Task: Check your email for any notifications about work hours and verify your schedule in the calendar.
Action: Mouse moved to (16, 31)
Screenshot: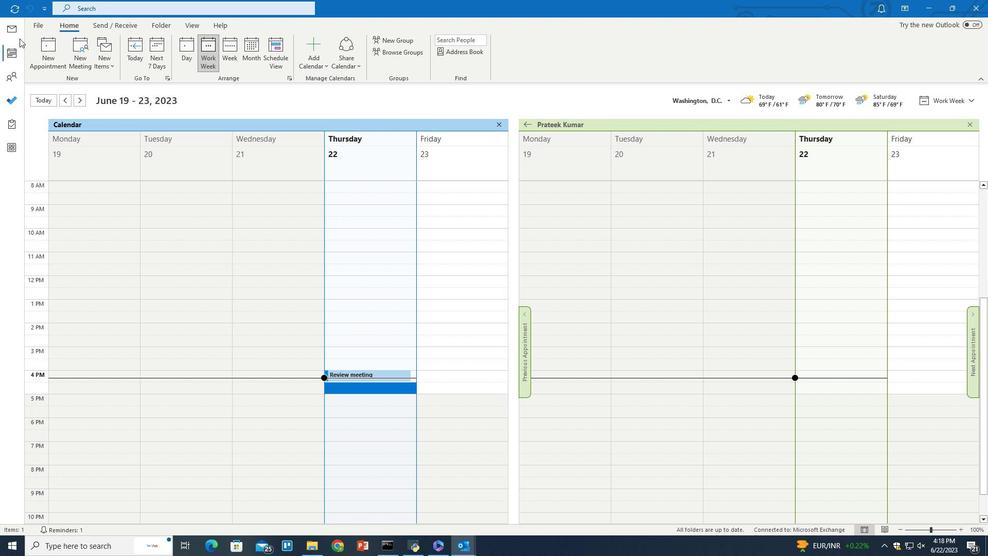
Action: Mouse pressed left at (16, 31)
Screenshot: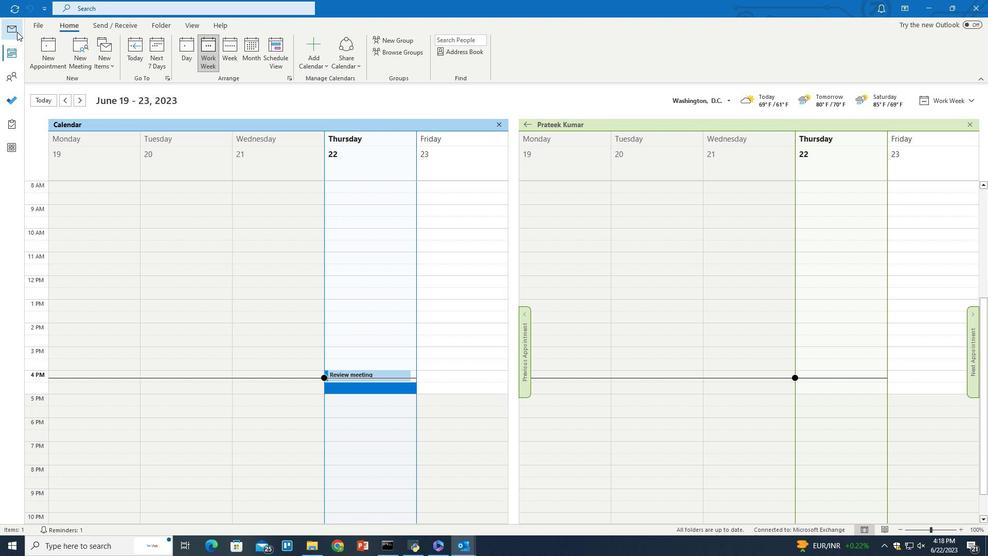 
Action: Mouse moved to (193, 23)
Screenshot: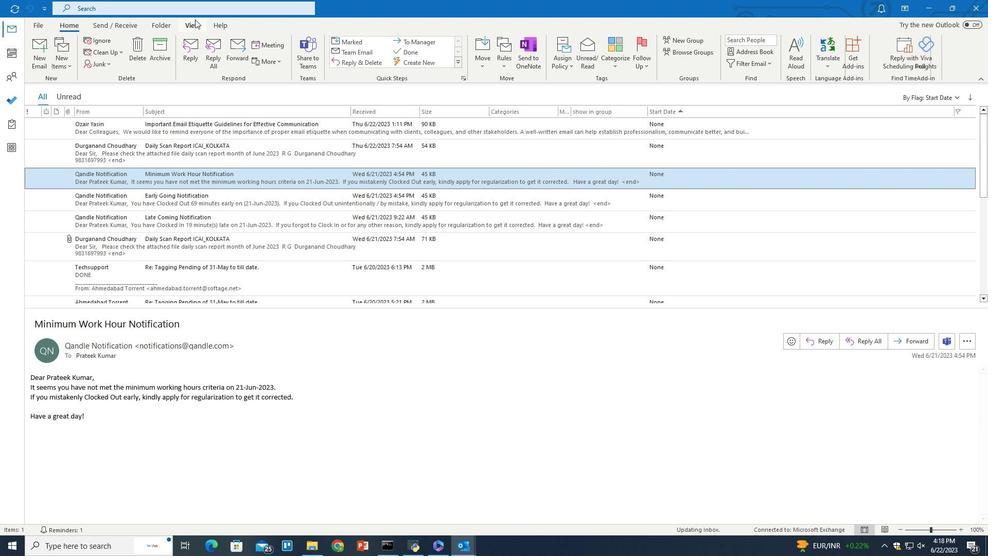 
Action: Mouse pressed left at (193, 23)
Screenshot: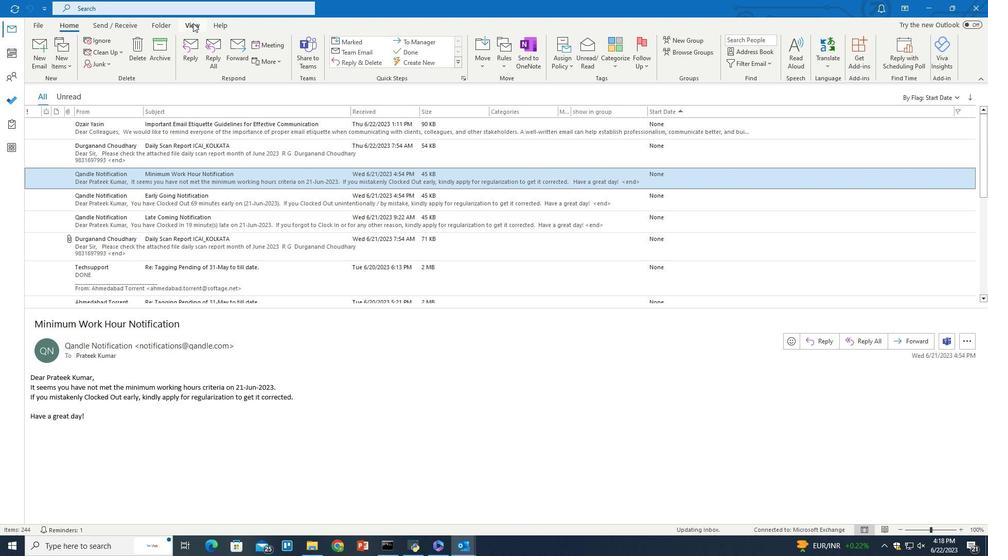 
Action: Mouse moved to (729, 58)
Screenshot: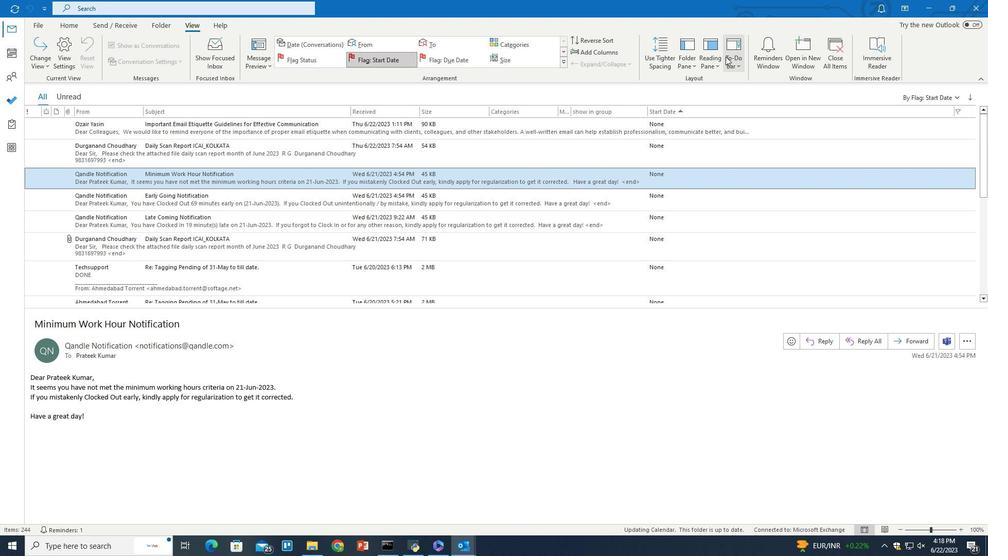 
Action: Mouse pressed left at (729, 58)
Screenshot: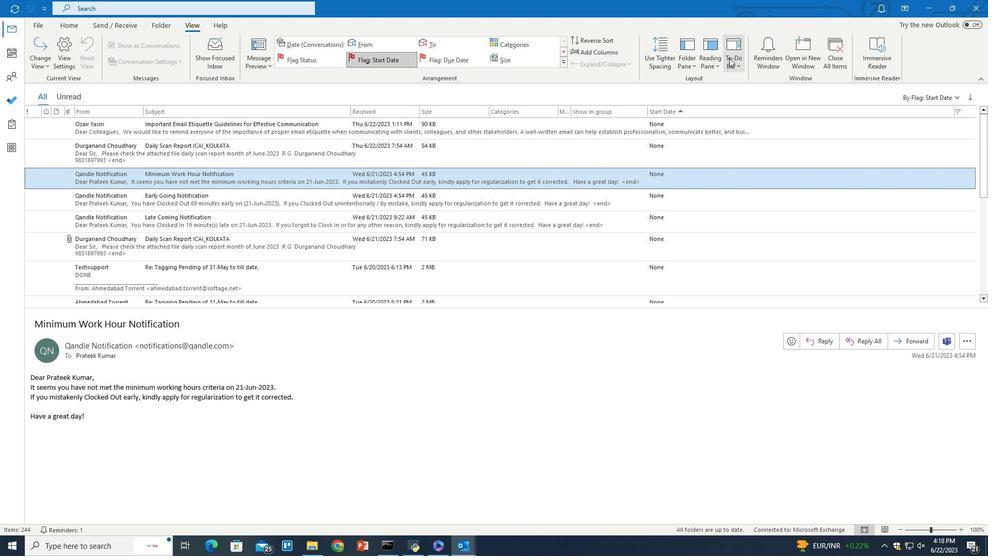 
Action: Mouse moved to (744, 122)
Screenshot: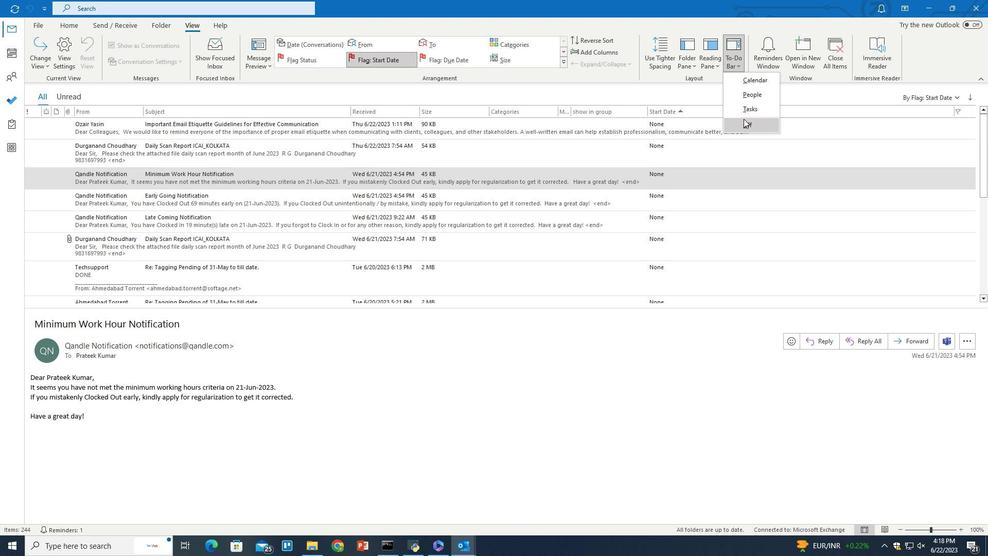 
Action: Mouse pressed left at (744, 122)
Screenshot: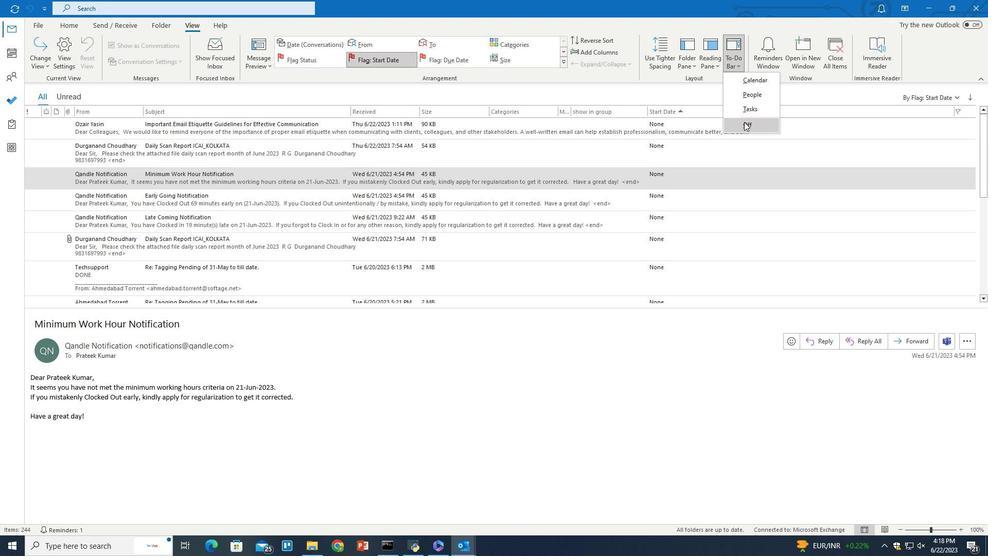 
Action: Mouse moved to (704, 332)
Screenshot: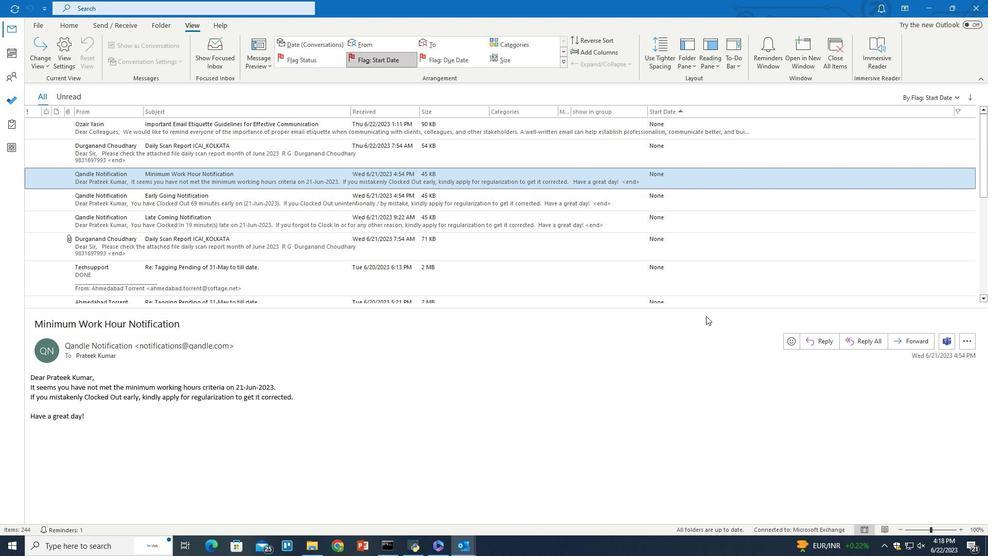 
